 Task: Add Daiya Dairy Free Cheddar & Mozza Style Blend Shreds to the cart.
Action: Mouse moved to (224, 111)
Screenshot: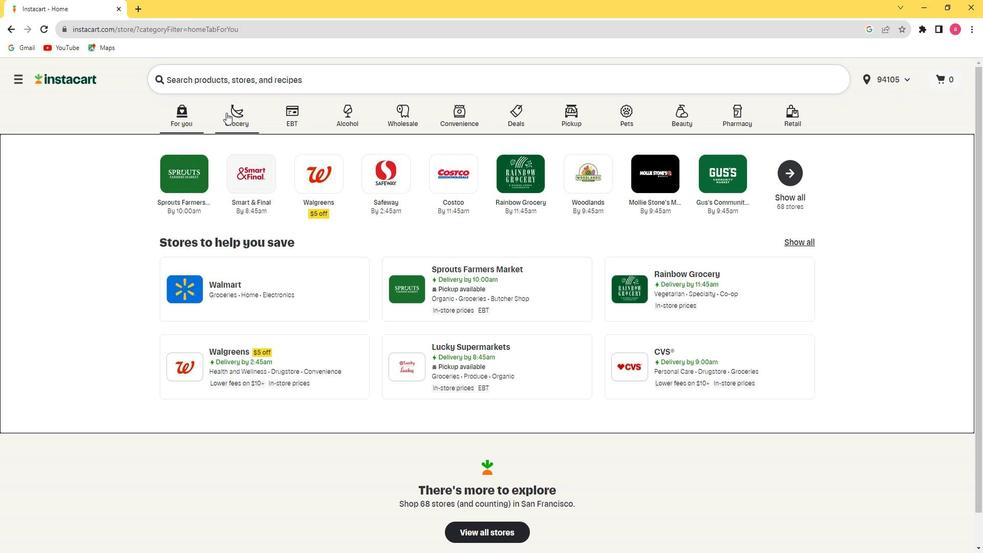 
Action: Mouse pressed left at (224, 111)
Screenshot: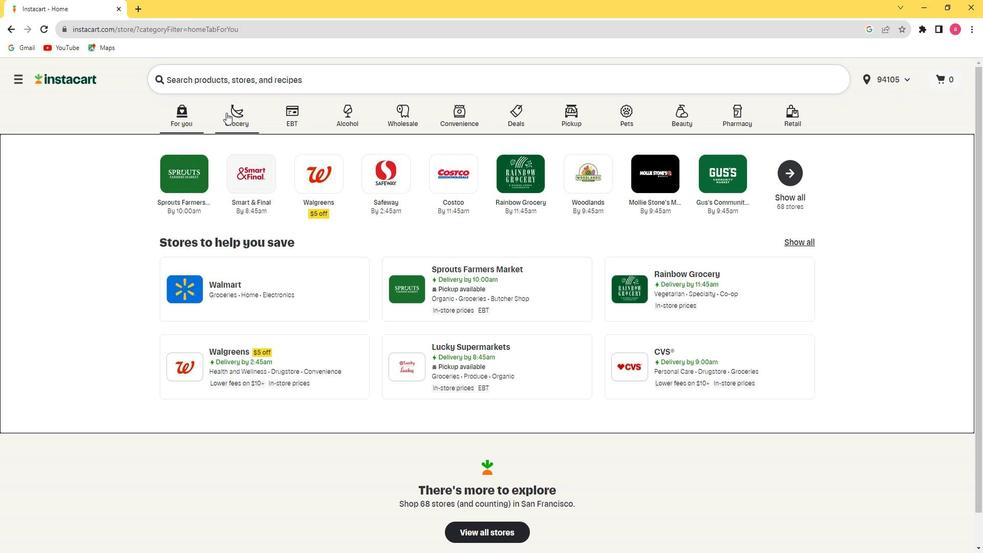 
Action: Mouse moved to (640, 187)
Screenshot: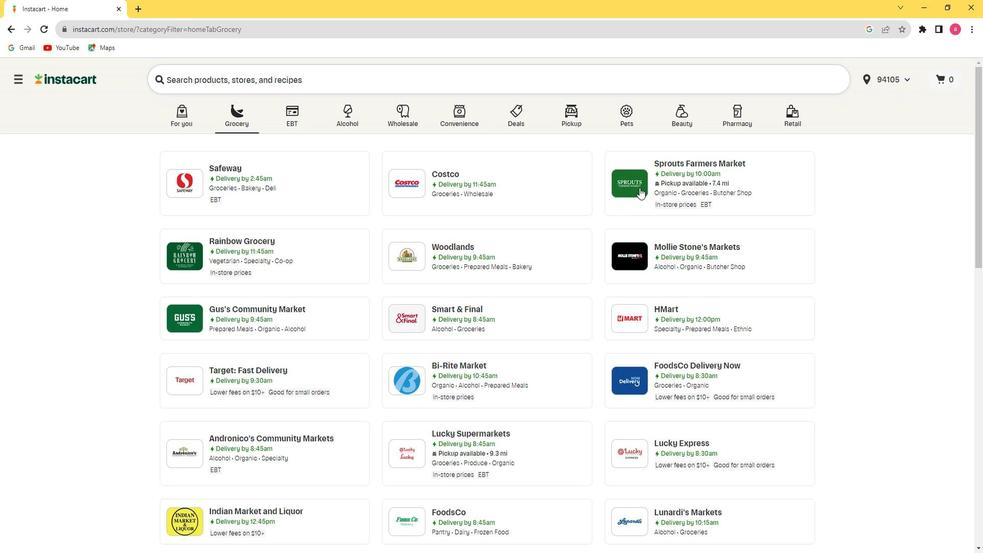 
Action: Mouse pressed left at (640, 187)
Screenshot: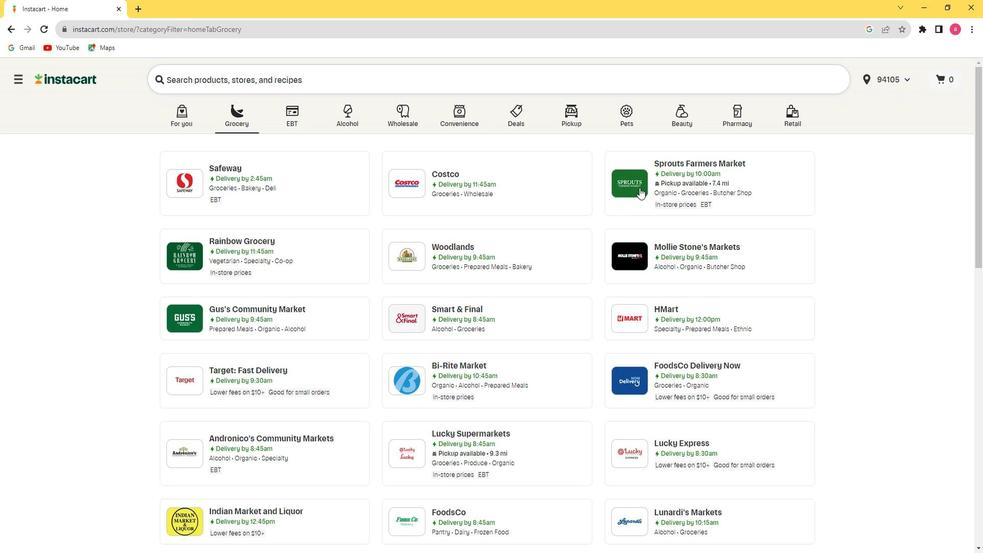 
Action: Mouse moved to (130, 374)
Screenshot: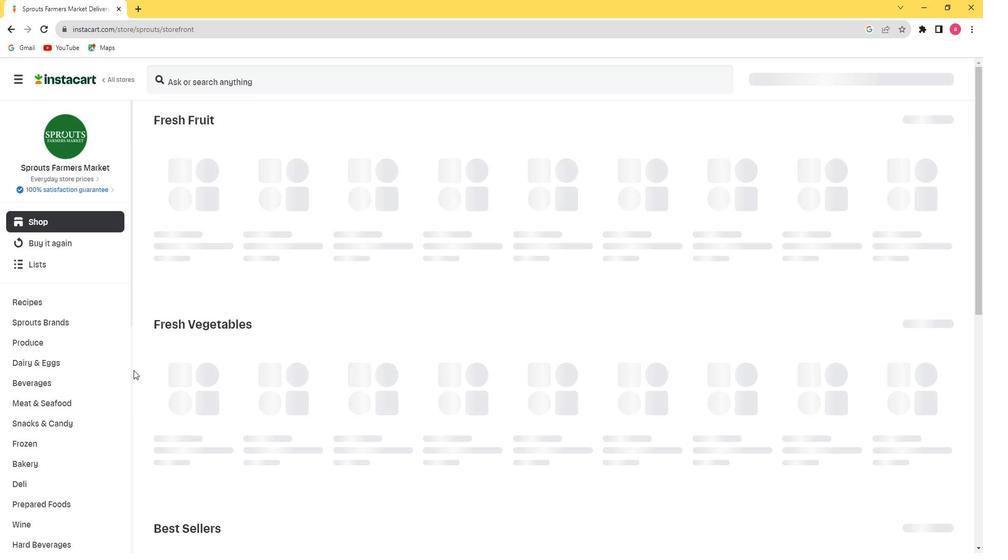 
Action: Mouse scrolled (130, 374) with delta (0, 0)
Screenshot: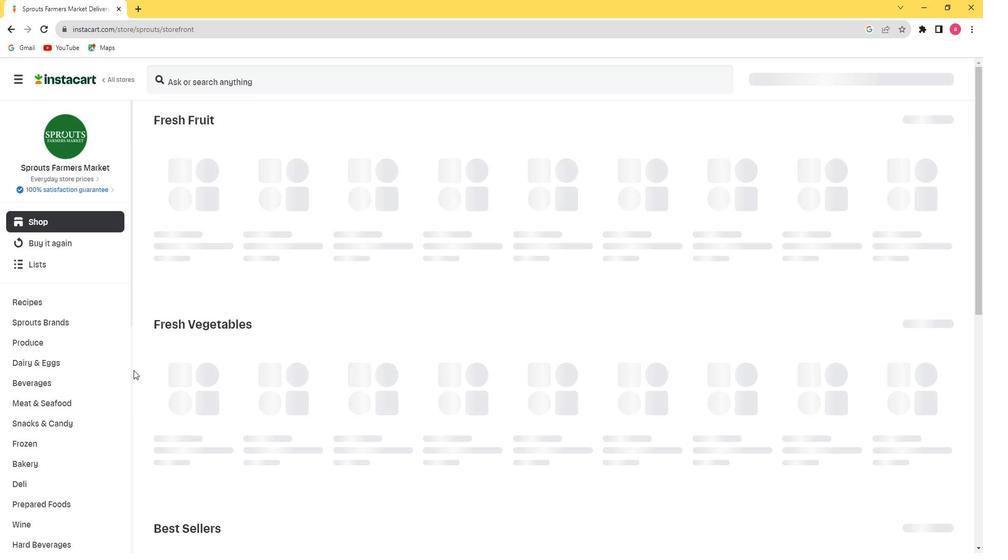 
Action: Mouse moved to (130, 375)
Screenshot: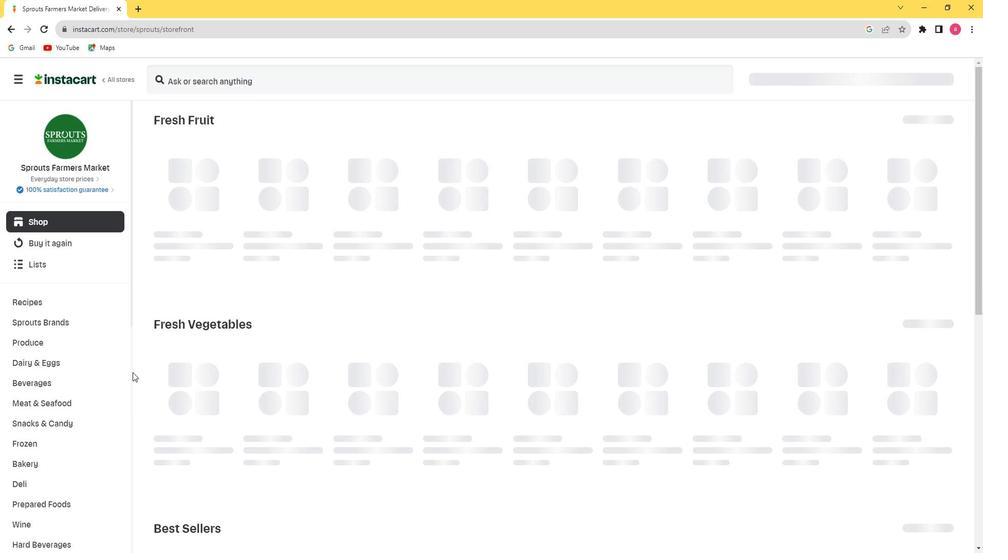 
Action: Mouse scrolled (130, 375) with delta (0, 0)
Screenshot: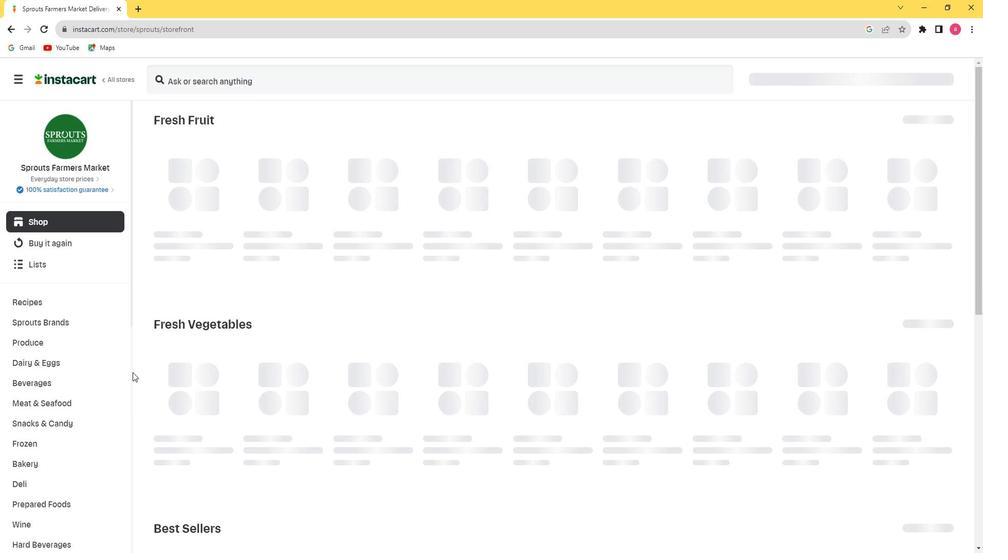 
Action: Mouse moved to (102, 361)
Screenshot: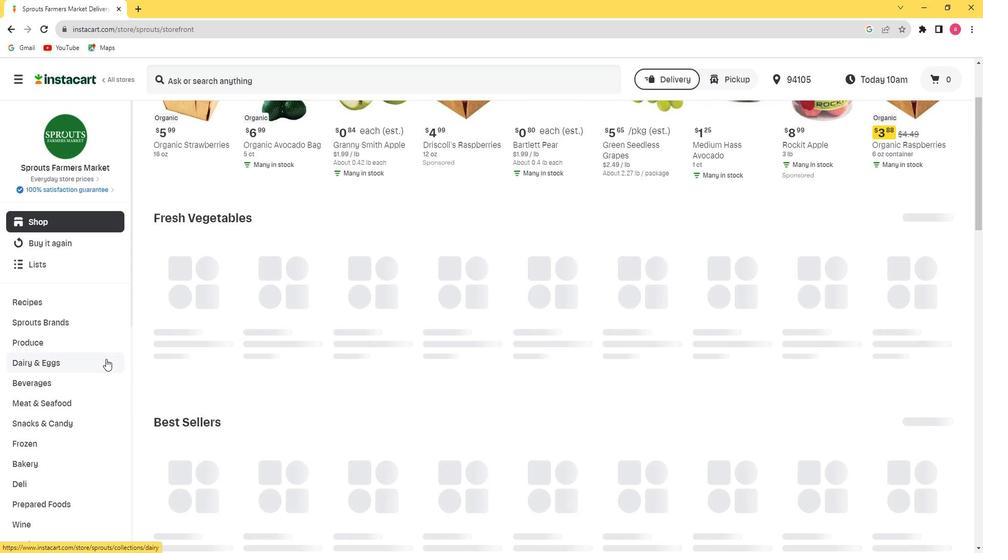 
Action: Mouse scrolled (102, 361) with delta (0, 0)
Screenshot: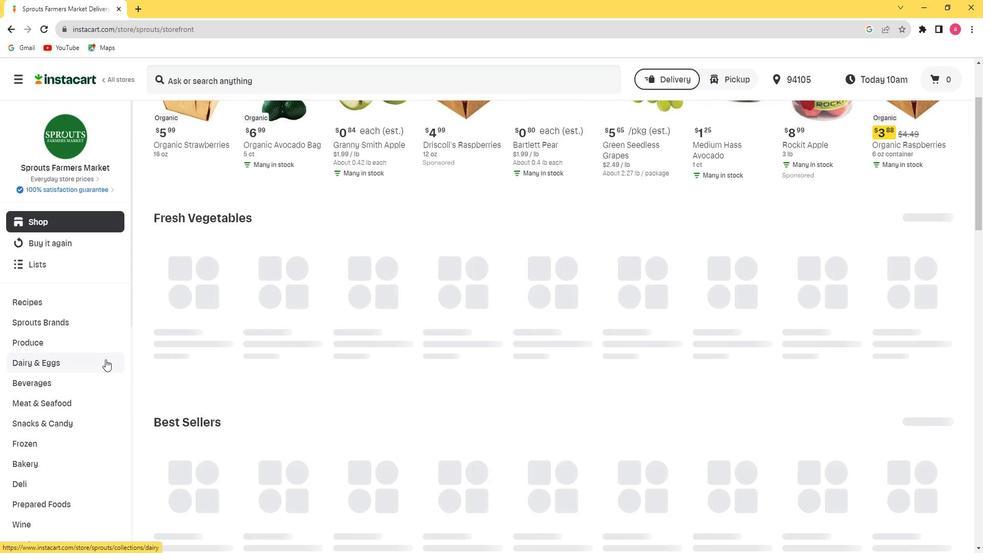 
Action: Mouse moved to (39, 432)
Screenshot: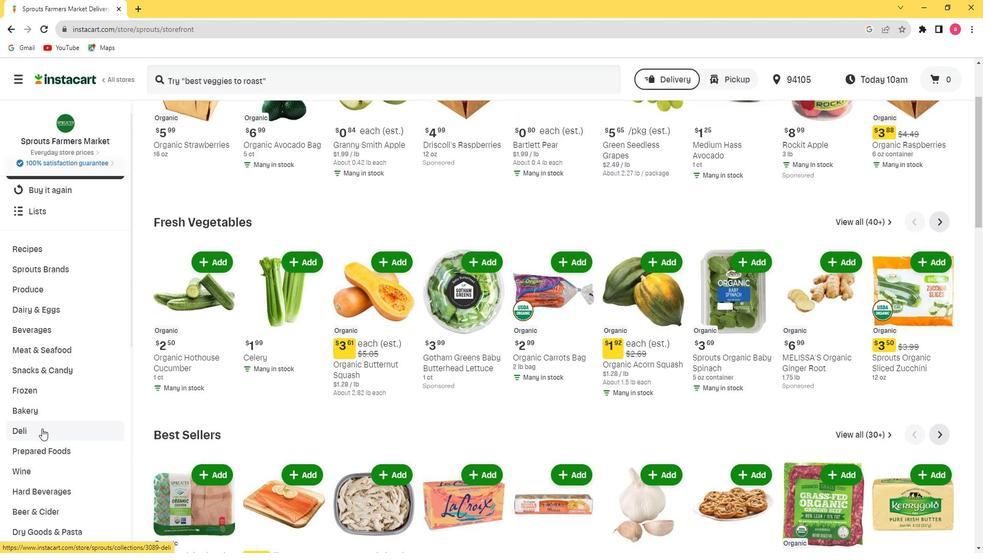 
Action: Mouse pressed left at (39, 432)
Screenshot: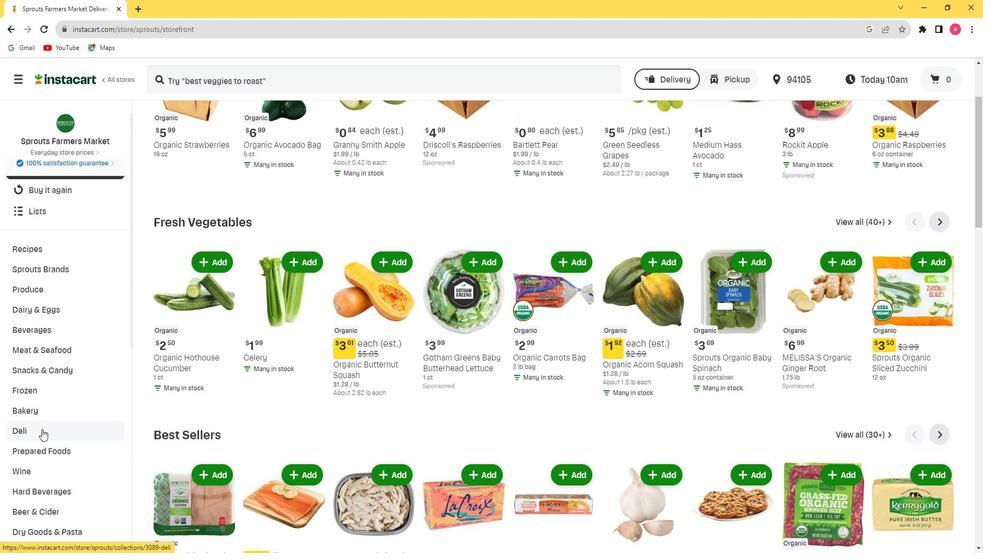 
Action: Mouse moved to (87, 435)
Screenshot: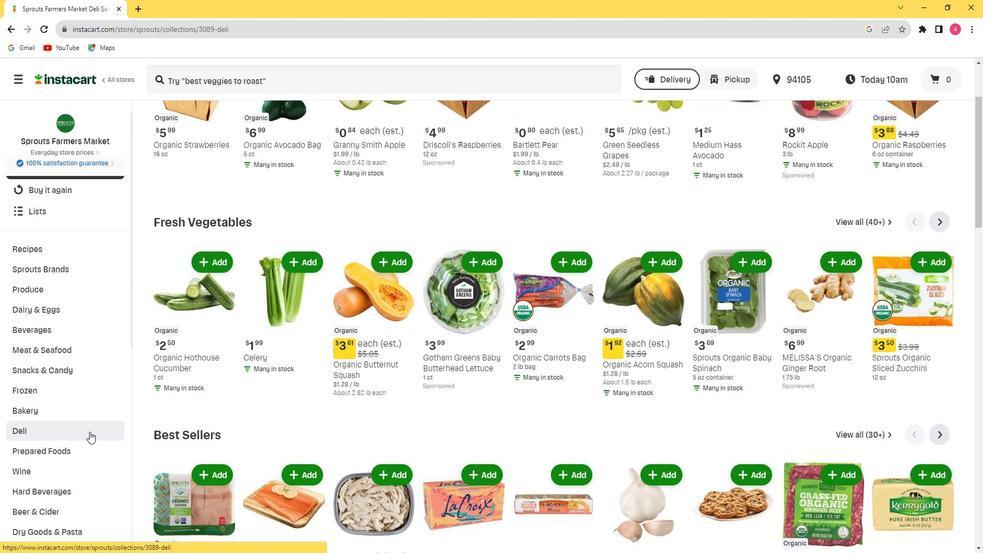 
Action: Mouse scrolled (87, 434) with delta (0, 0)
Screenshot: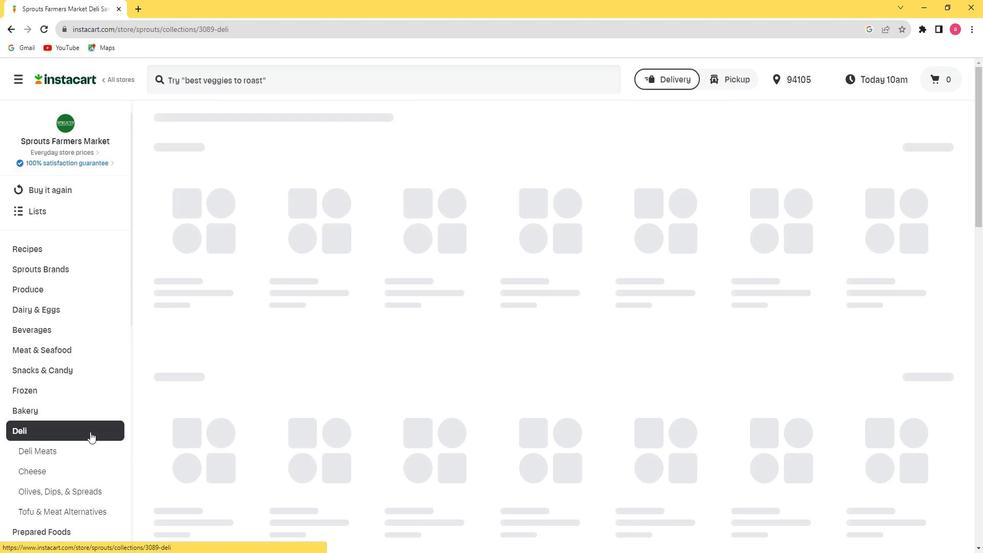 
Action: Mouse scrolled (87, 434) with delta (0, 0)
Screenshot: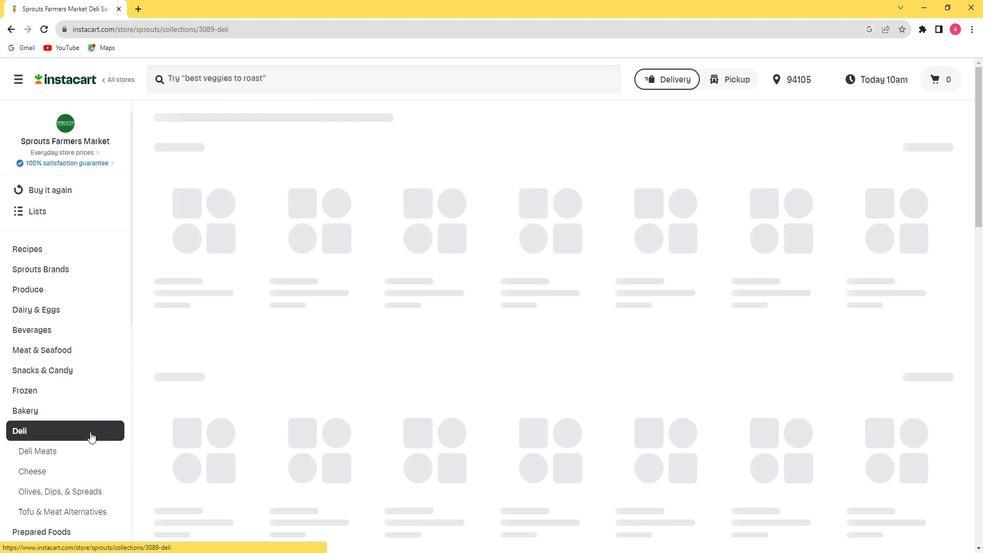 
Action: Mouse moved to (38, 364)
Screenshot: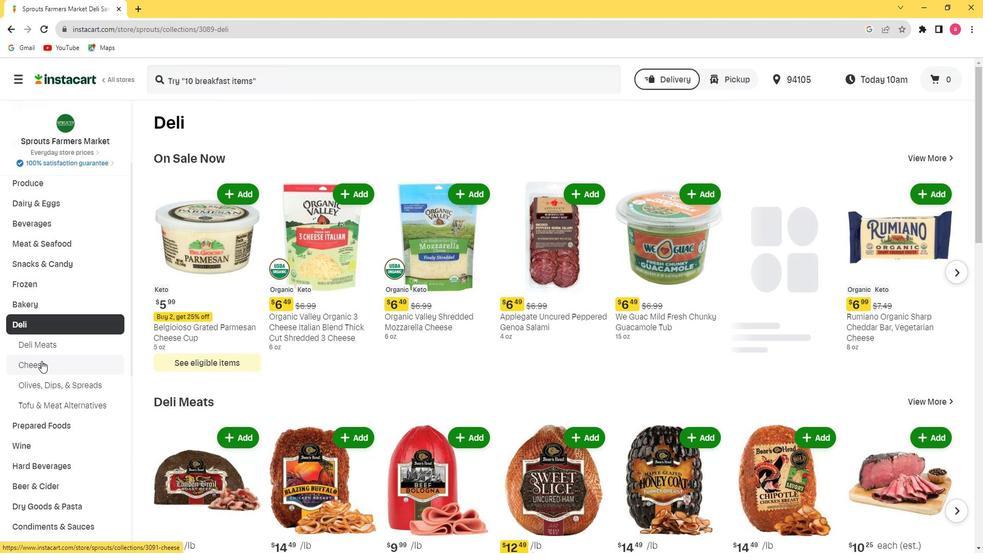 
Action: Mouse pressed left at (38, 364)
Screenshot: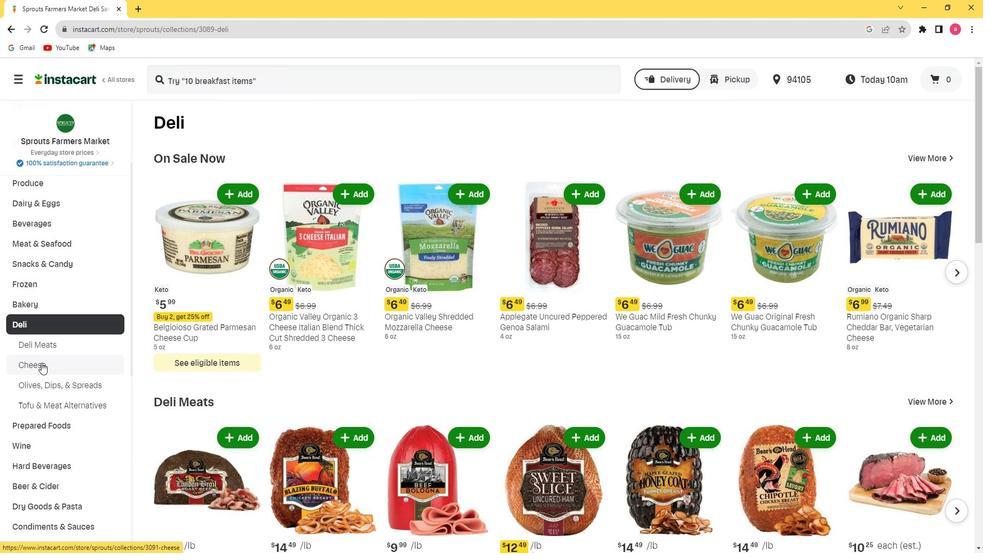 
Action: Mouse moved to (293, 186)
Screenshot: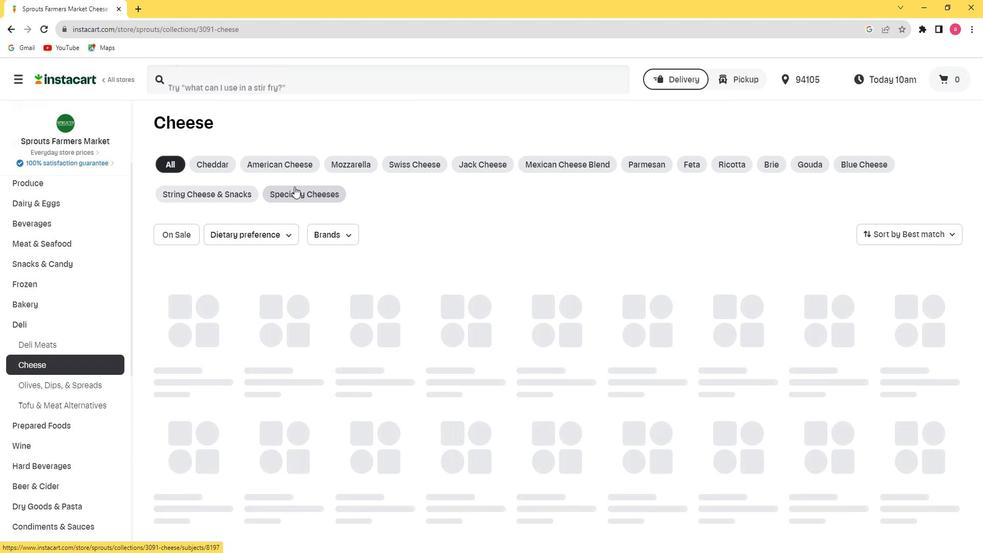 
Action: Mouse pressed left at (293, 186)
Screenshot: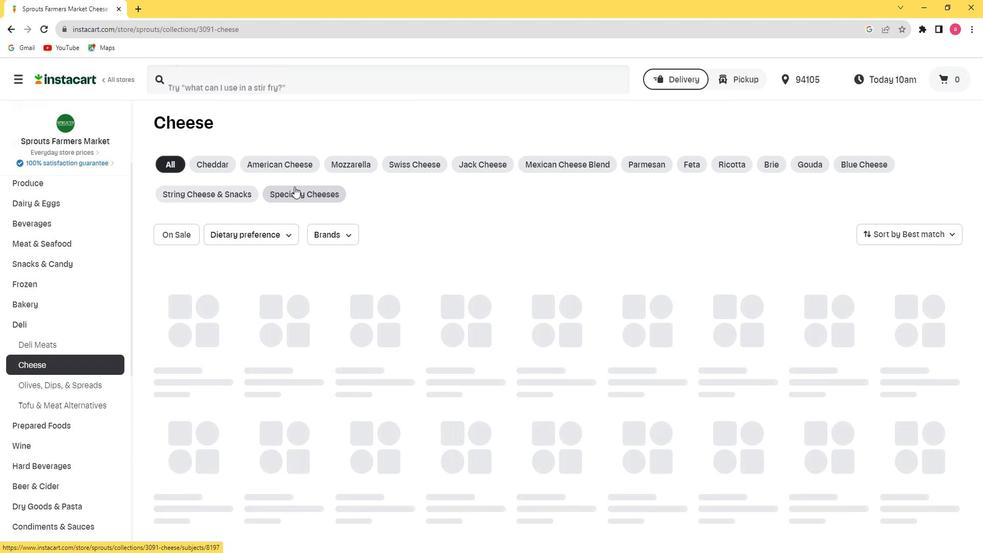 
Action: Mouse moved to (321, 79)
Screenshot: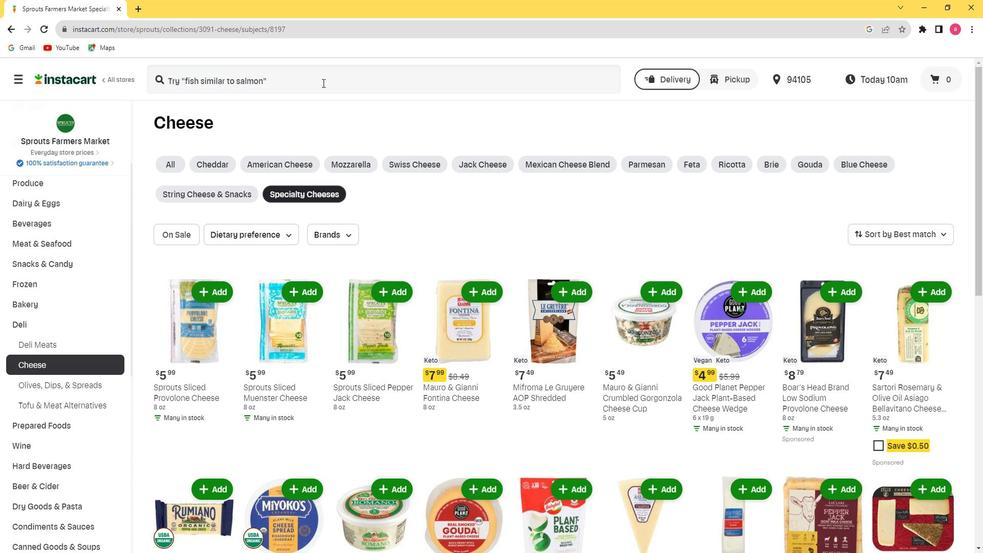 
Action: Mouse pressed left at (321, 79)
Screenshot: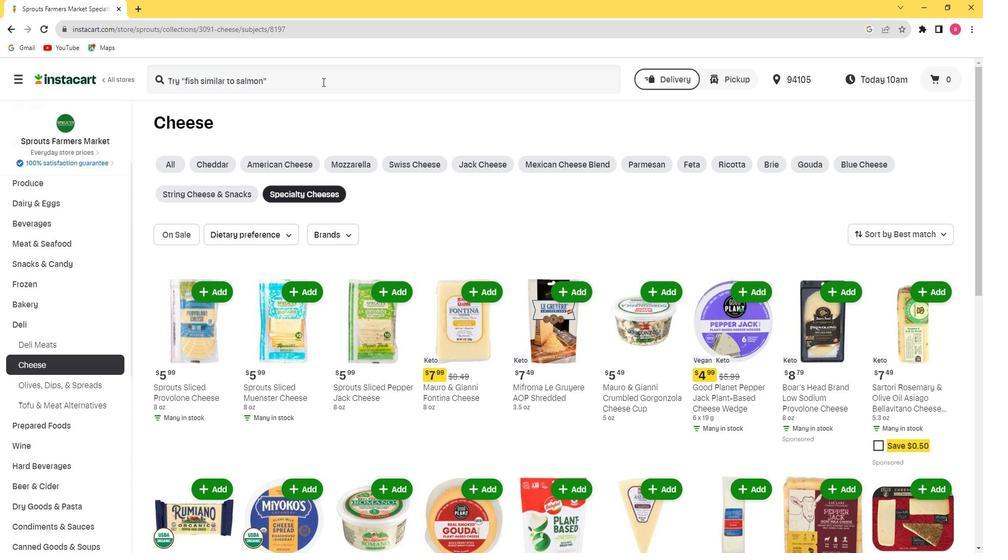 
Action: Mouse moved to (321, 78)
Screenshot: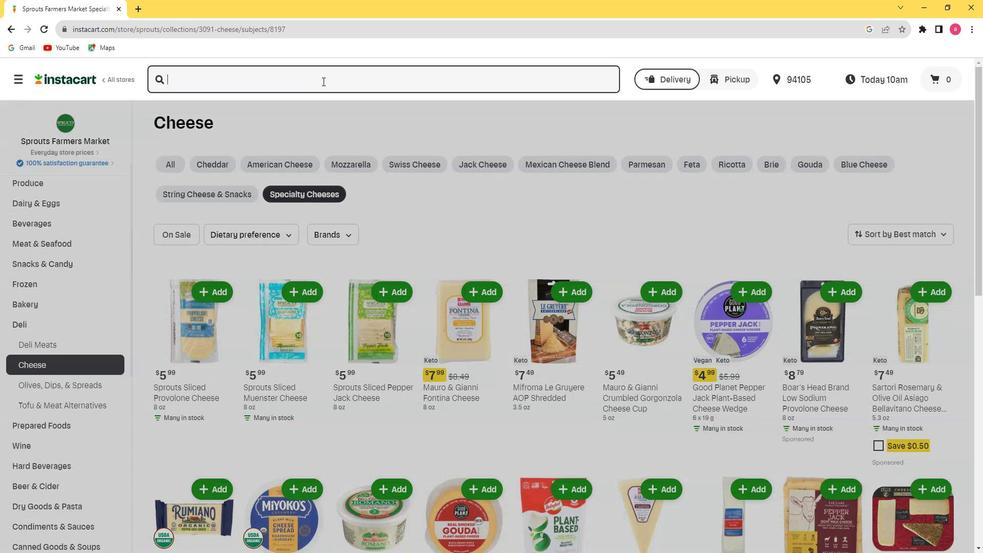 
Action: Key pressed <Key.shift>Daiya<Key.space><Key.shift><Key.shift><Key.shift><Key.shift><Key.shift><Key.shift><Key.shift>Dairy<Key.space><Key.shift><Key.shift><Key.shift><Key.shift><Key.shift><Key.shift><Key.shift><Key.shift><Key.shift><Key.shift><Key.shift><Key.shift><Key.shift><Key.shift><Key.shift>Free<Key.space><Key.shift><Key.shift><Key.shift><Key.shift><Key.shift><Key.shift><Key.shift><Key.shift><Key.shift>Cheddar<Key.space><Key.shift><Key.shift><Key.shift><Key.shift><Key.shift><Key.shift>&<Key.space><Key.shift><Key.shift><Key.shift><Key.shift><Key.shift><Key.shift><Key.shift><Key.shift><Key.shift><Key.shift><Key.shift>Mozza<Key.space><Key.shift><Key.shift><Key.shift><Key.shift><Key.shift><Key.shift><Key.shift><Key.shift><Key.shift><Key.shift>Style<Key.space><Key.shift><Key.shift><Key.shift><Key.shift><Key.shift><Key.shift><Key.shift><Key.shift><Key.shift><Key.shift><Key.shift><Key.shift><Key.shift><Key.shift><Key.shift><Key.shift><Key.shift><Key.shift><Key.shift><Key.shift><Key.shift><Key.shift>Blend<Key.space><Key.shift><Key.shift><Key.shift><Key.shift><Key.shift><Key.shift>Shreds<Key.enter>
Screenshot: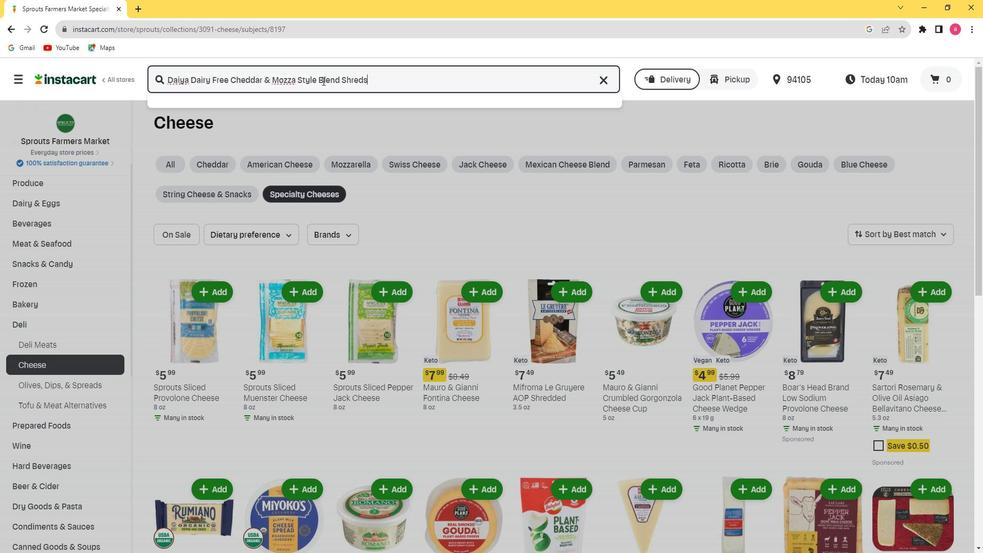 
Action: Mouse moved to (919, 180)
Screenshot: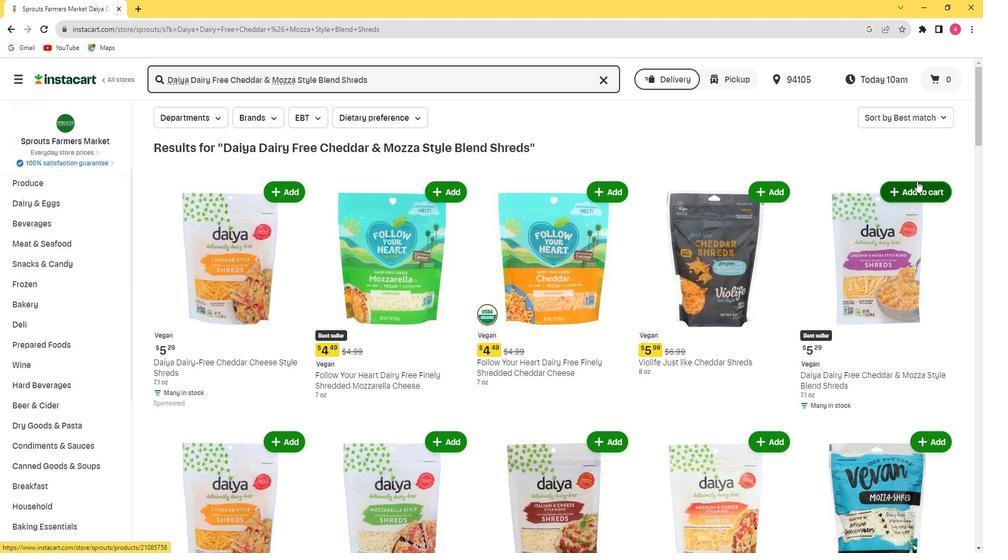 
Action: Mouse pressed left at (919, 180)
Screenshot: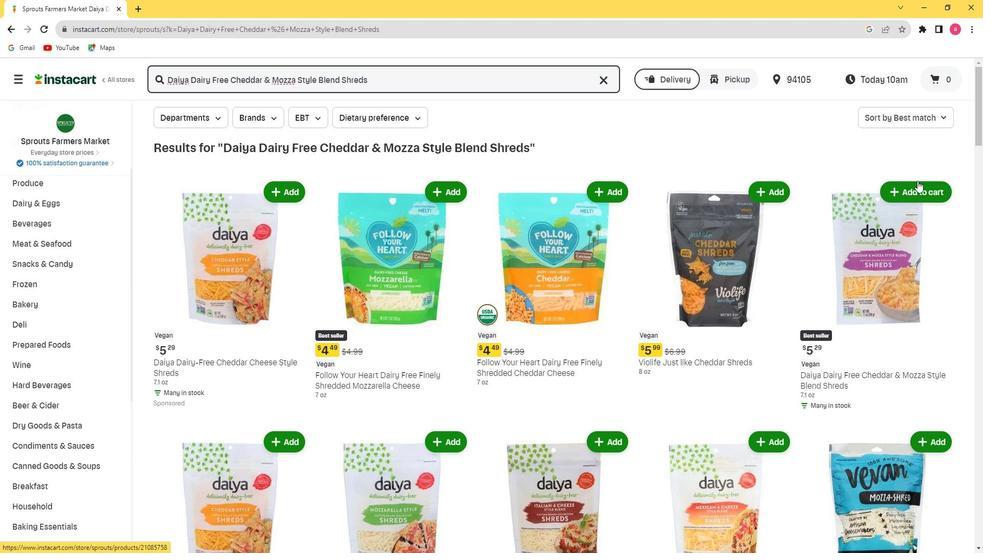 
Action: Mouse moved to (699, 233)
Screenshot: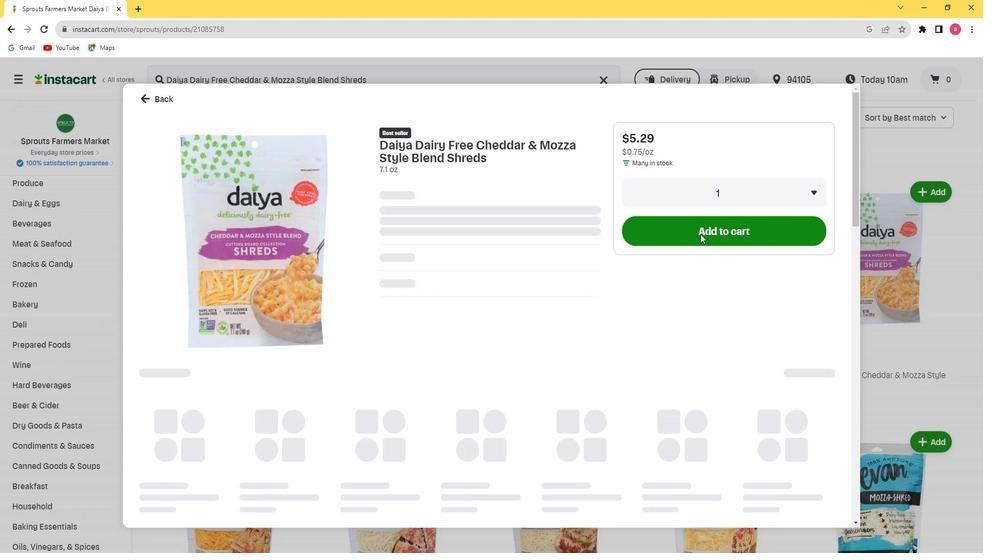 
Action: Mouse pressed left at (699, 233)
Screenshot: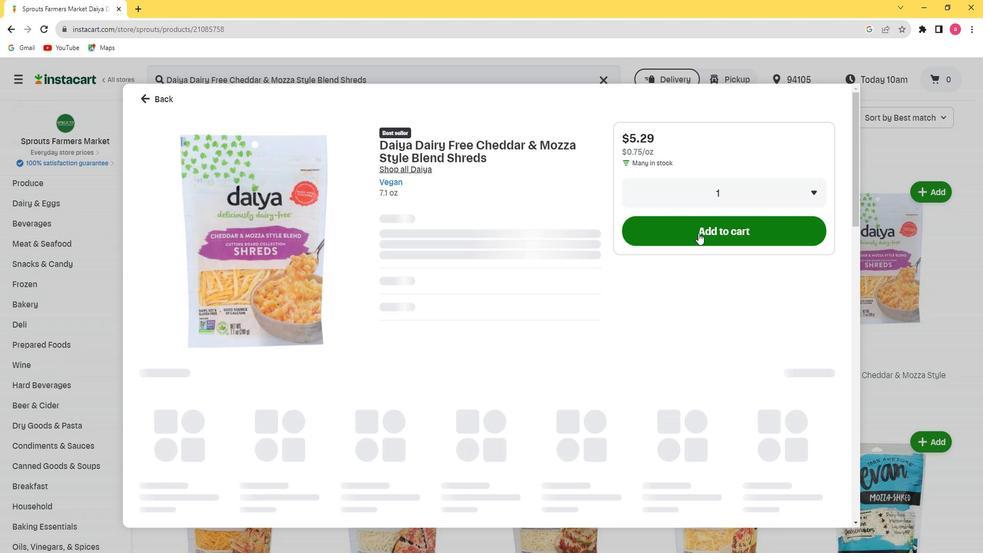 
Action: Mouse moved to (725, 283)
Screenshot: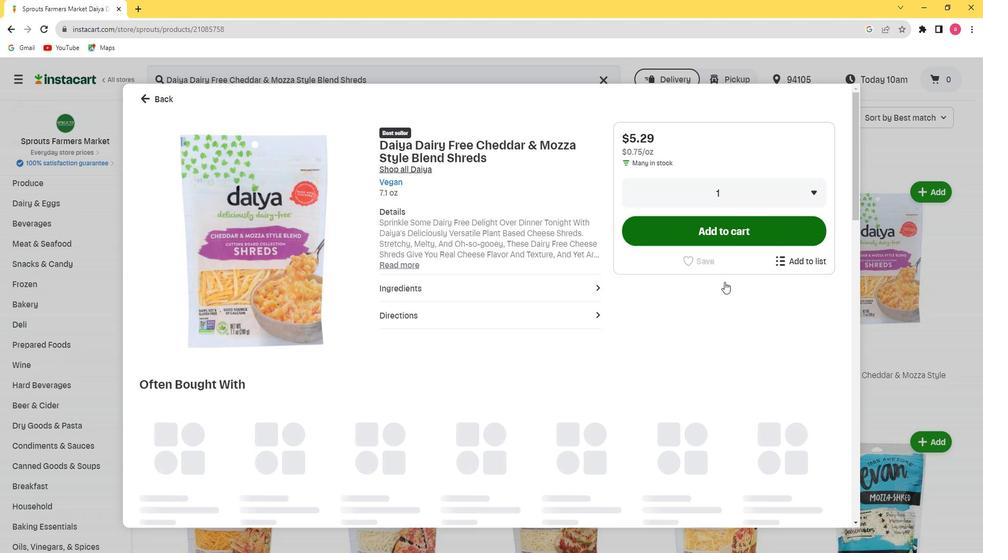 
